 Task: Add the task  Implement a new cloud-based environmental management system for a company to the section Incident Response Sprint in the project BitTech and add a Due Date to the respective task as 2023/08/13
Action: Mouse moved to (577, 431)
Screenshot: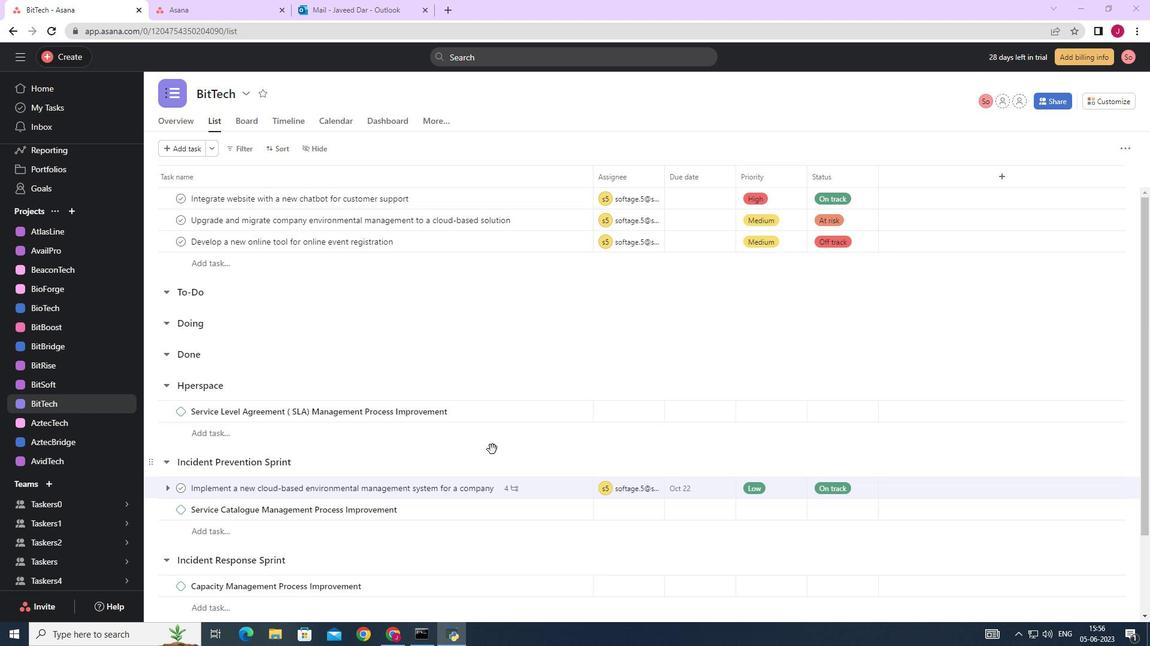 
Action: Mouse scrolled (577, 430) with delta (0, 0)
Screenshot: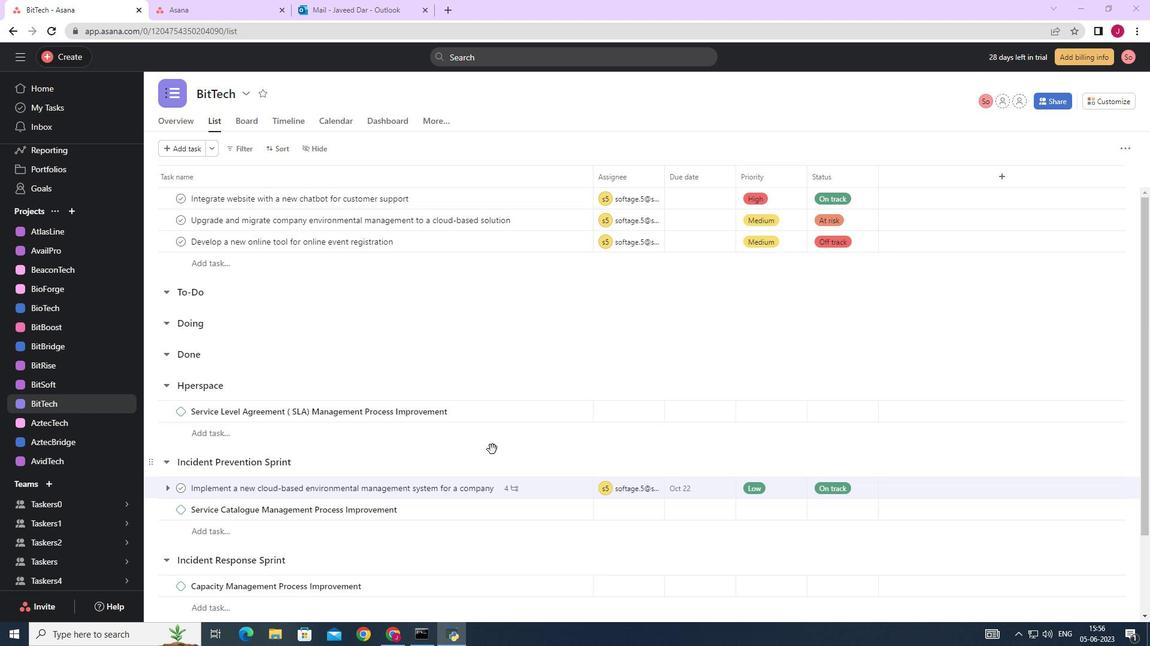 
Action: Mouse moved to (594, 429)
Screenshot: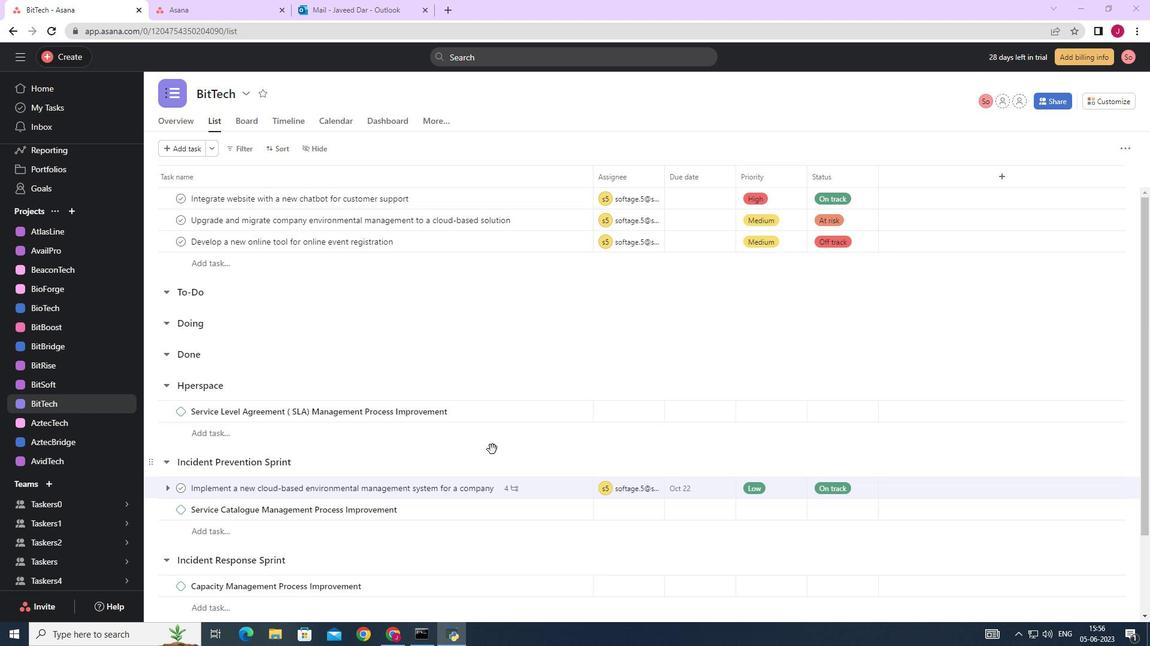 
Action: Mouse scrolled (594, 428) with delta (0, 0)
Screenshot: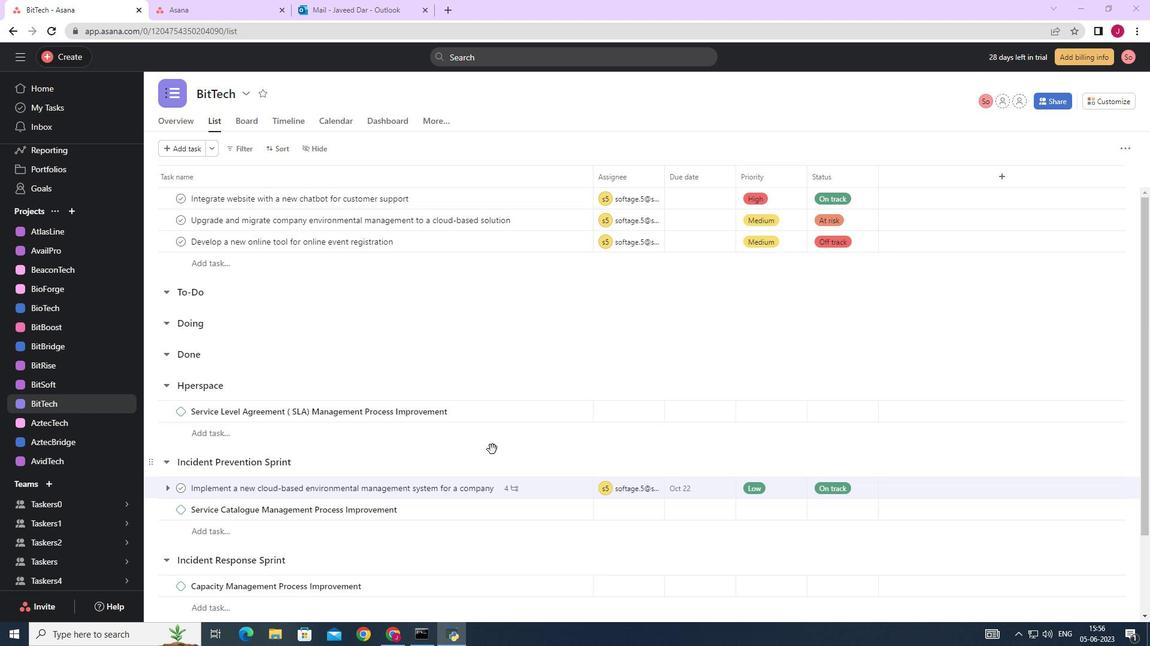
Action: Mouse moved to (600, 429)
Screenshot: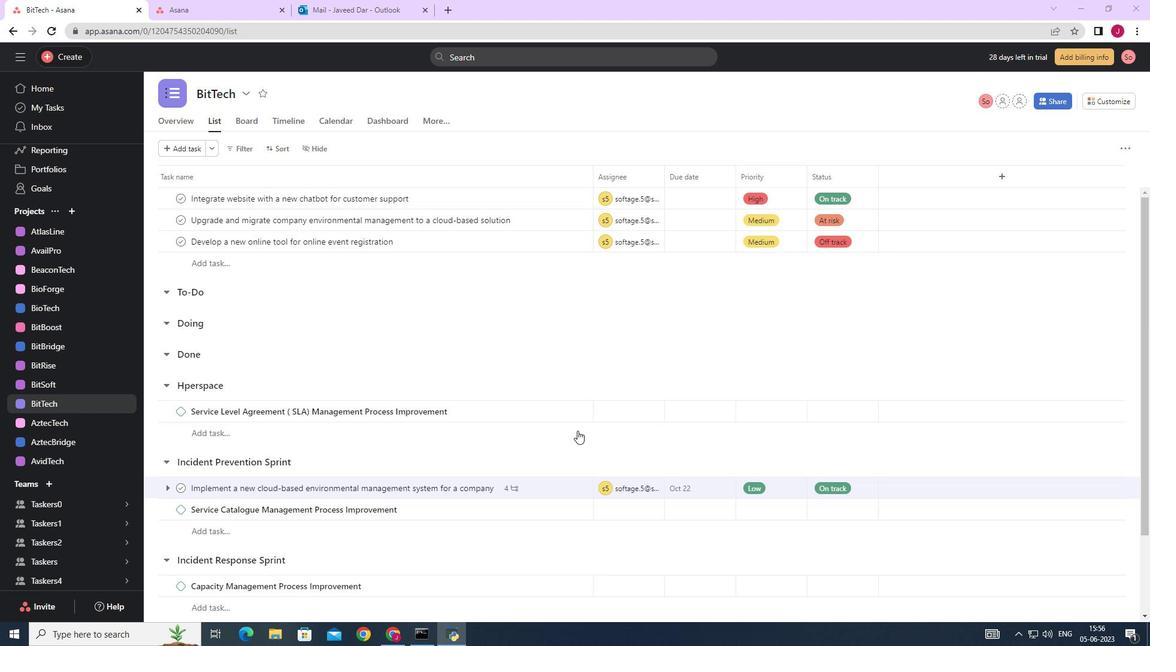 
Action: Mouse scrolled (598, 428) with delta (0, 0)
Screenshot: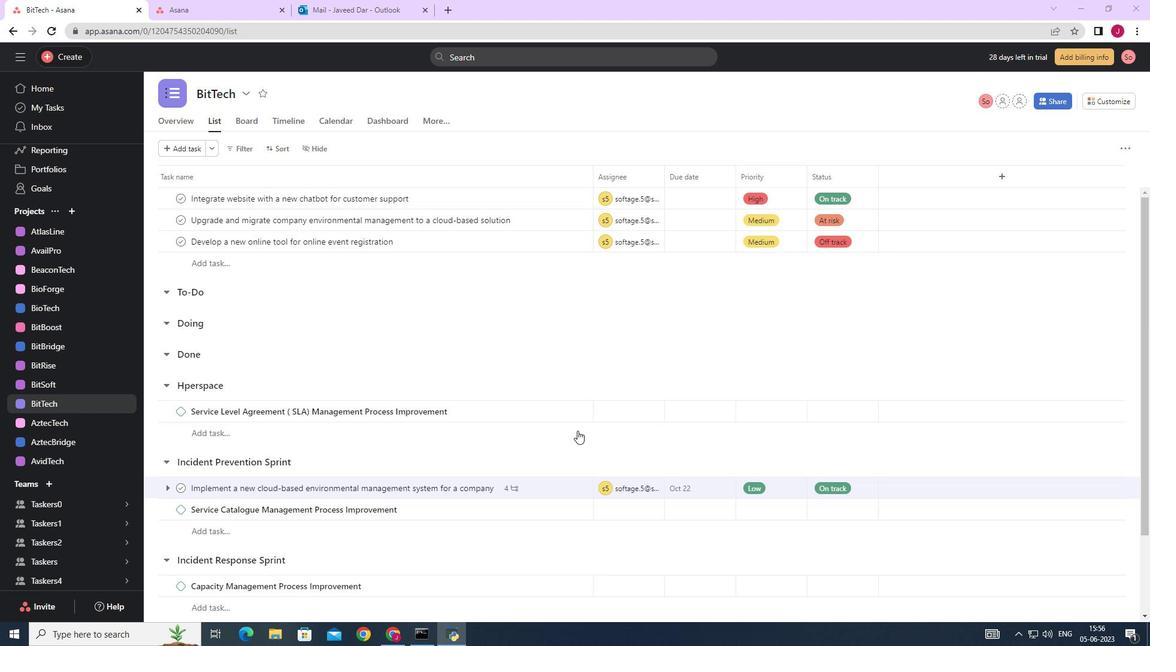 
Action: Mouse moved to (600, 429)
Screenshot: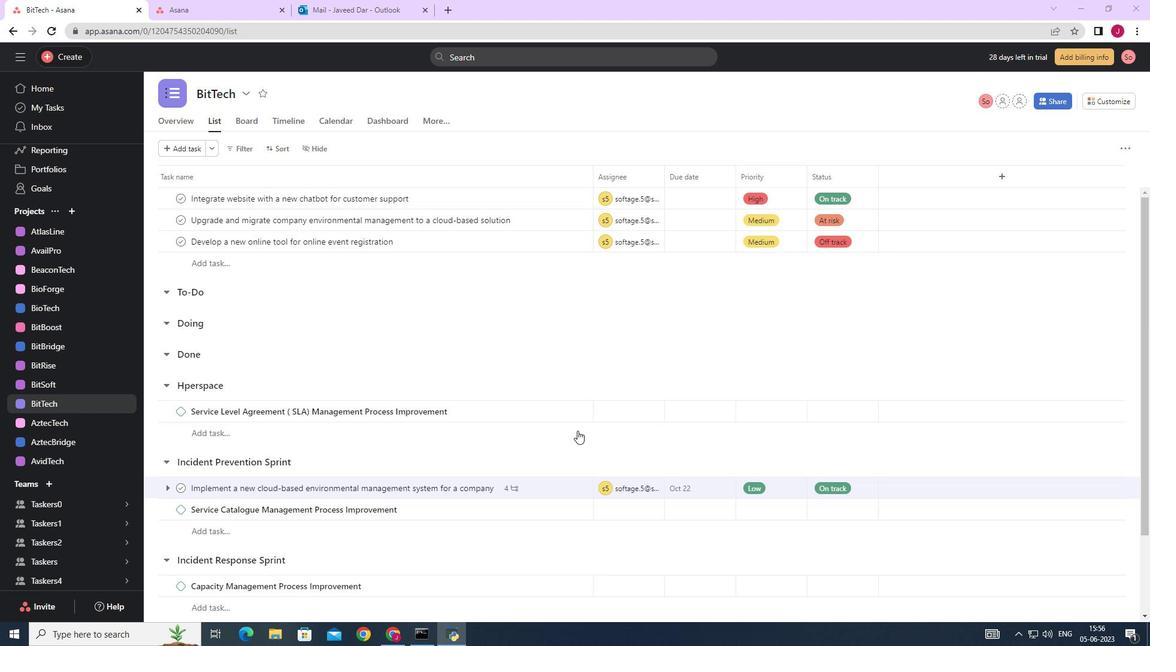 
Action: Mouse scrolled (600, 428) with delta (0, 0)
Screenshot: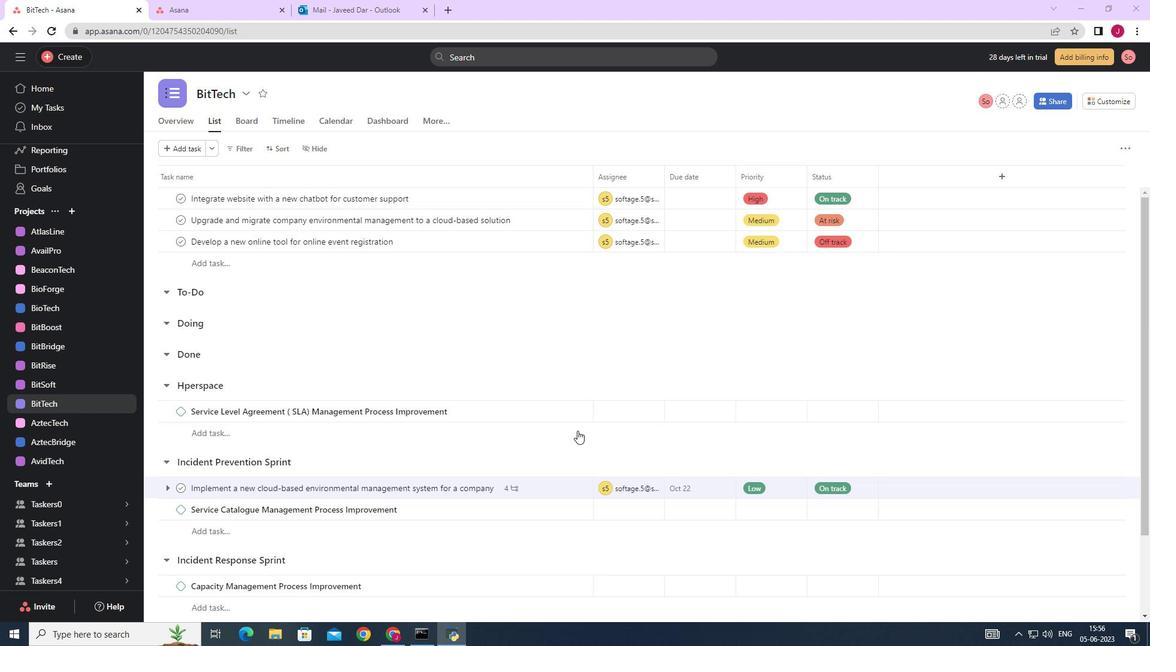 
Action: Mouse moved to (603, 428)
Screenshot: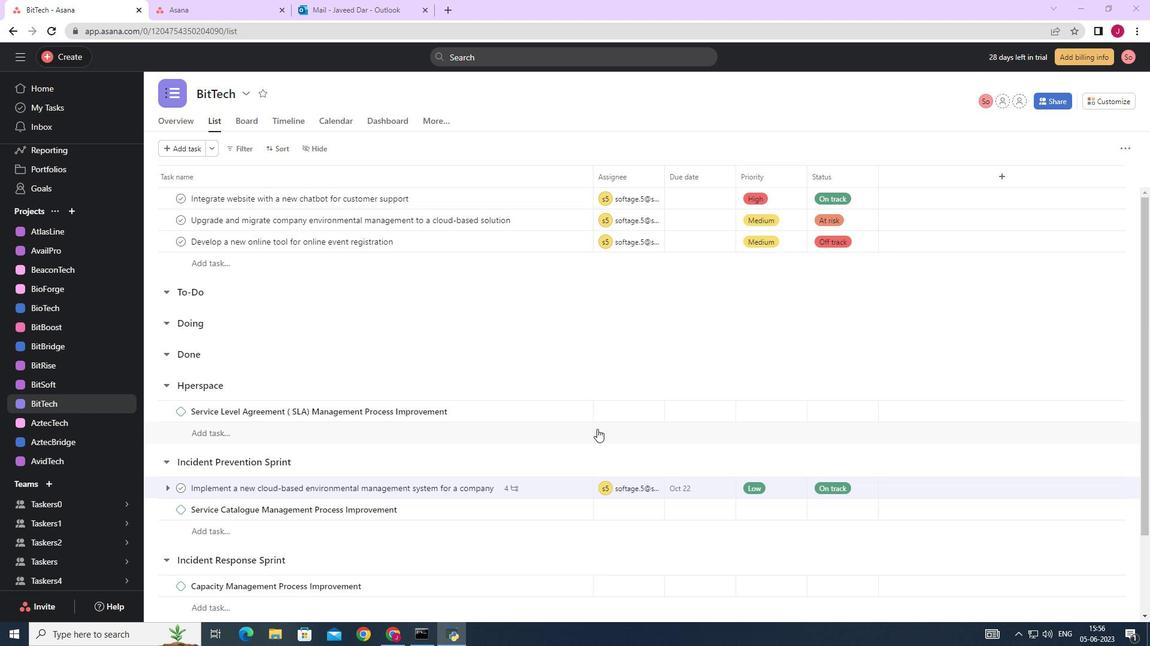 
Action: Mouse scrolled (600, 428) with delta (0, 0)
Screenshot: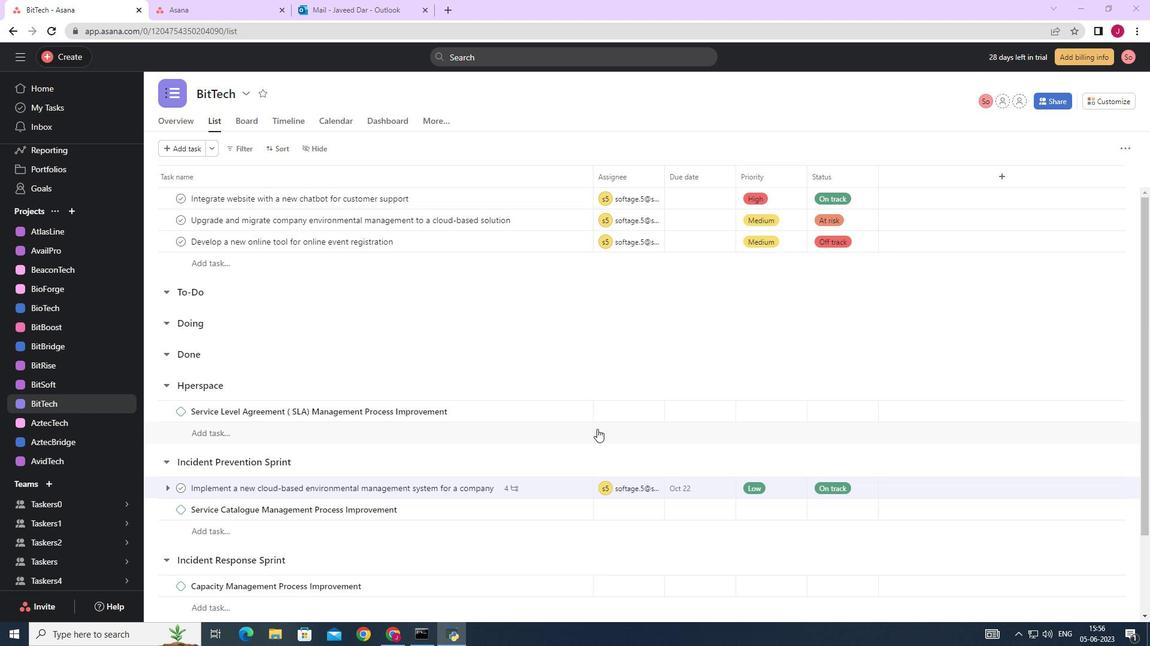 
Action: Mouse moved to (561, 388)
Screenshot: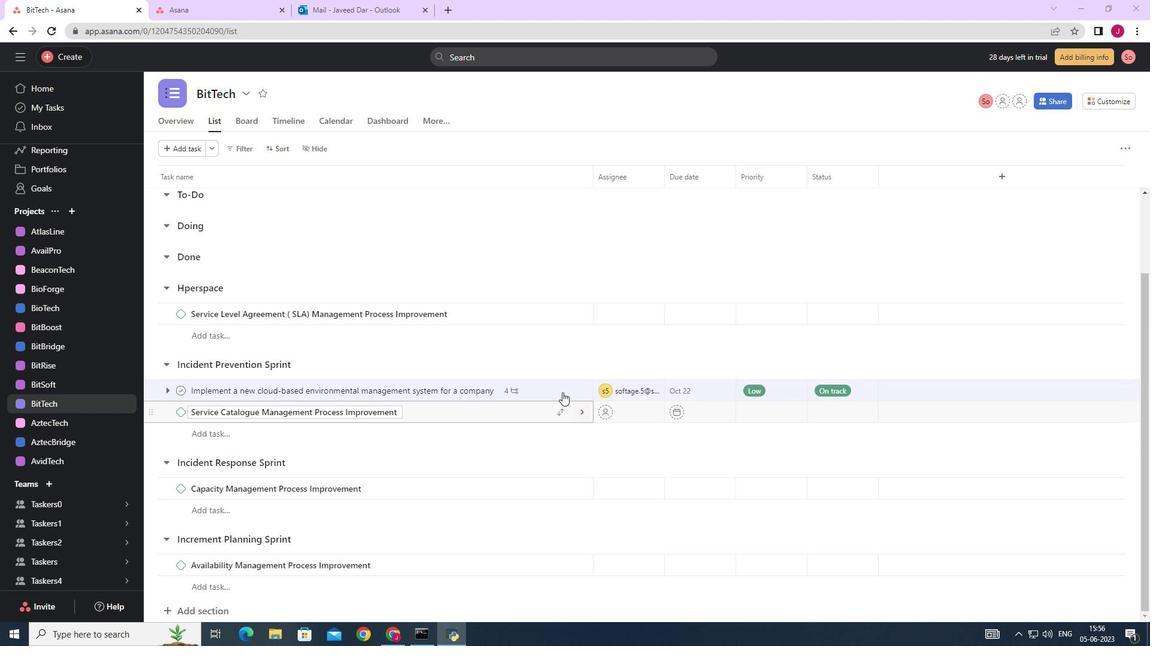 
Action: Mouse pressed left at (561, 388)
Screenshot: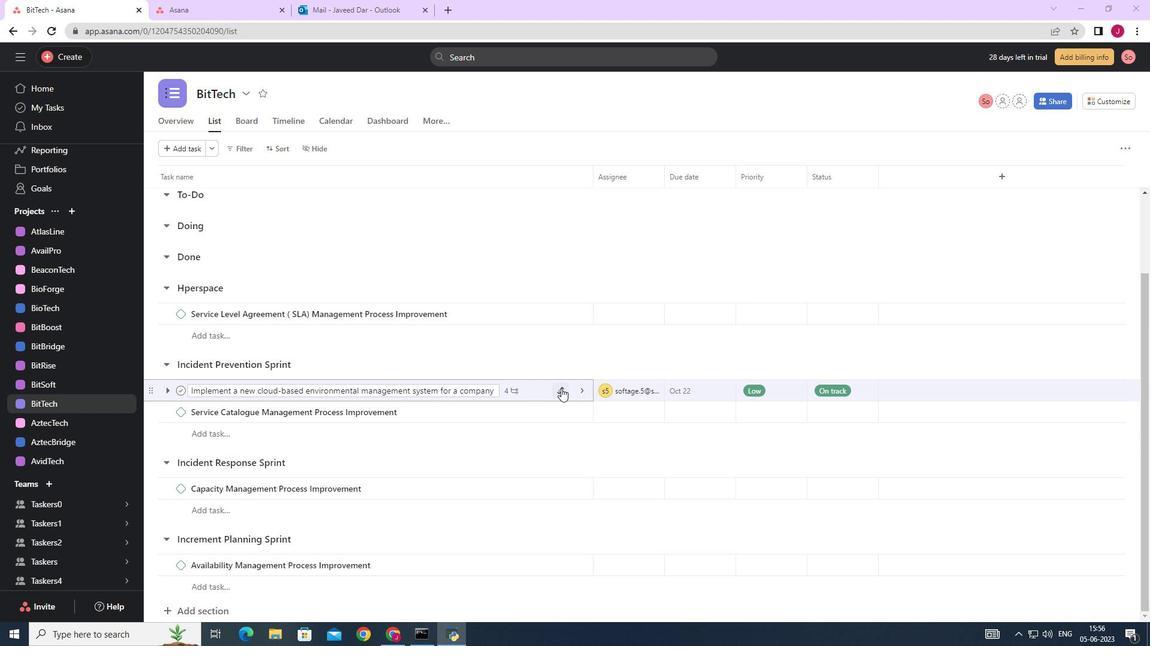 
Action: Mouse moved to (496, 569)
Screenshot: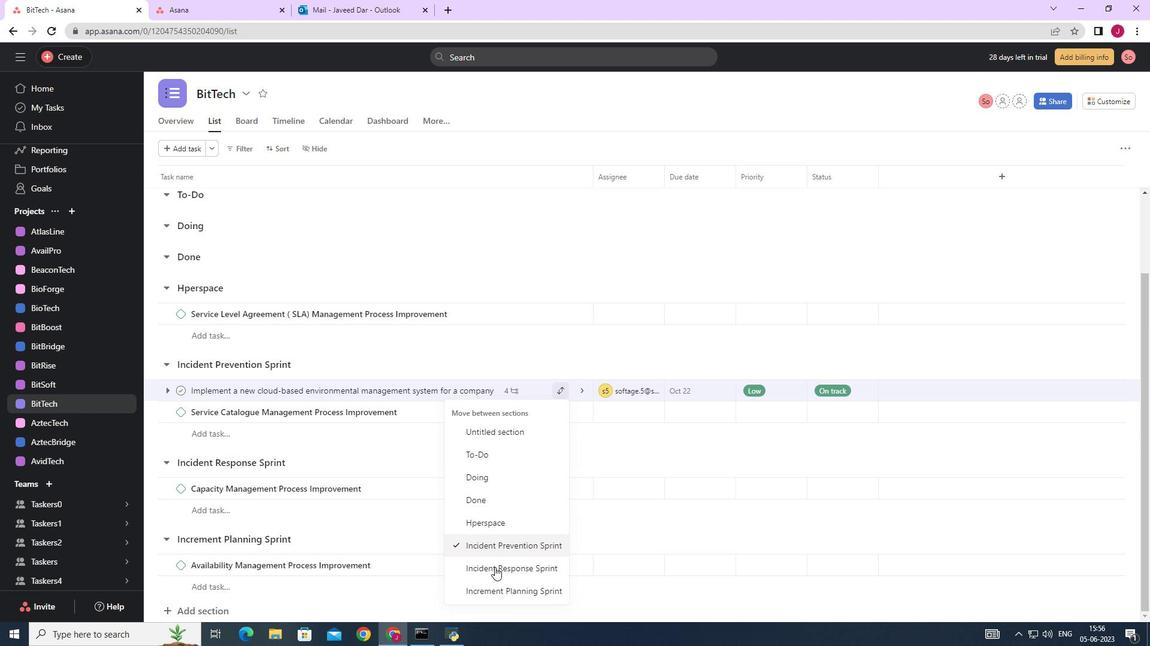 
Action: Mouse pressed left at (496, 569)
Screenshot: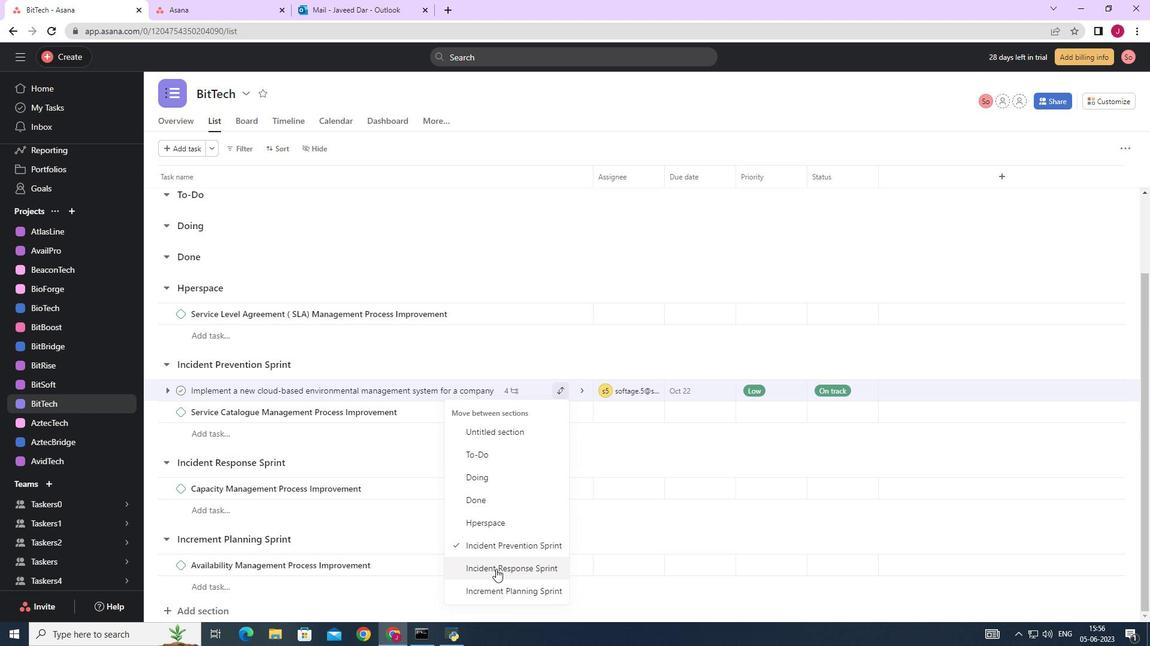 
Action: Mouse moved to (906, 619)
Screenshot: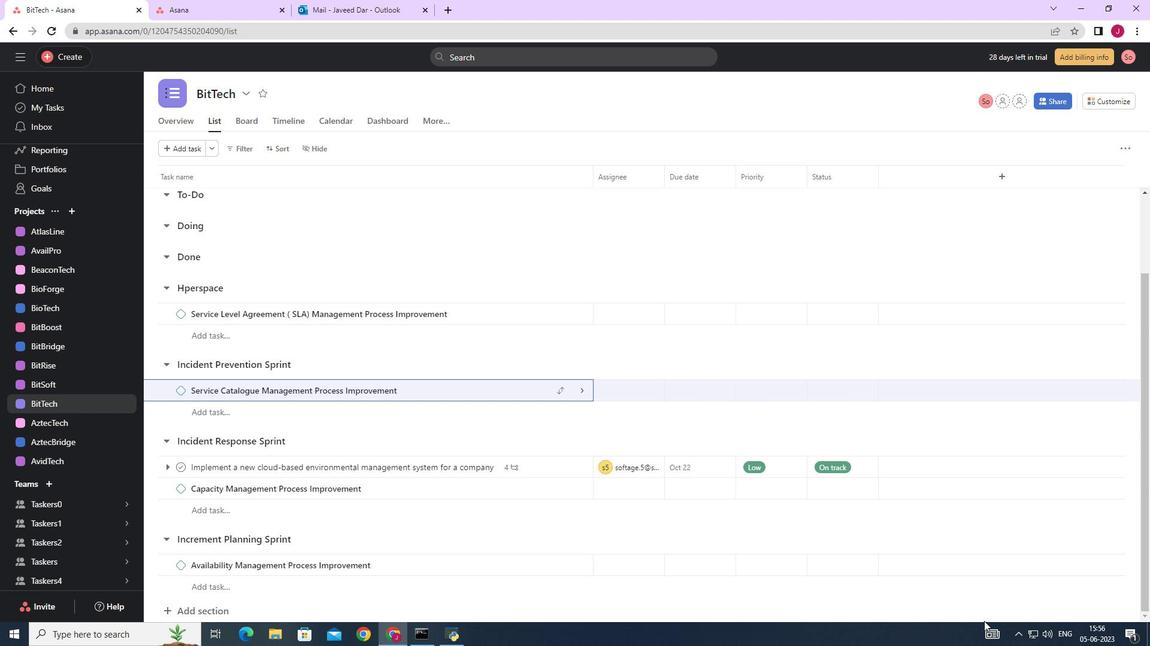
Action: Mouse scrolled (906, 618) with delta (0, 0)
Screenshot: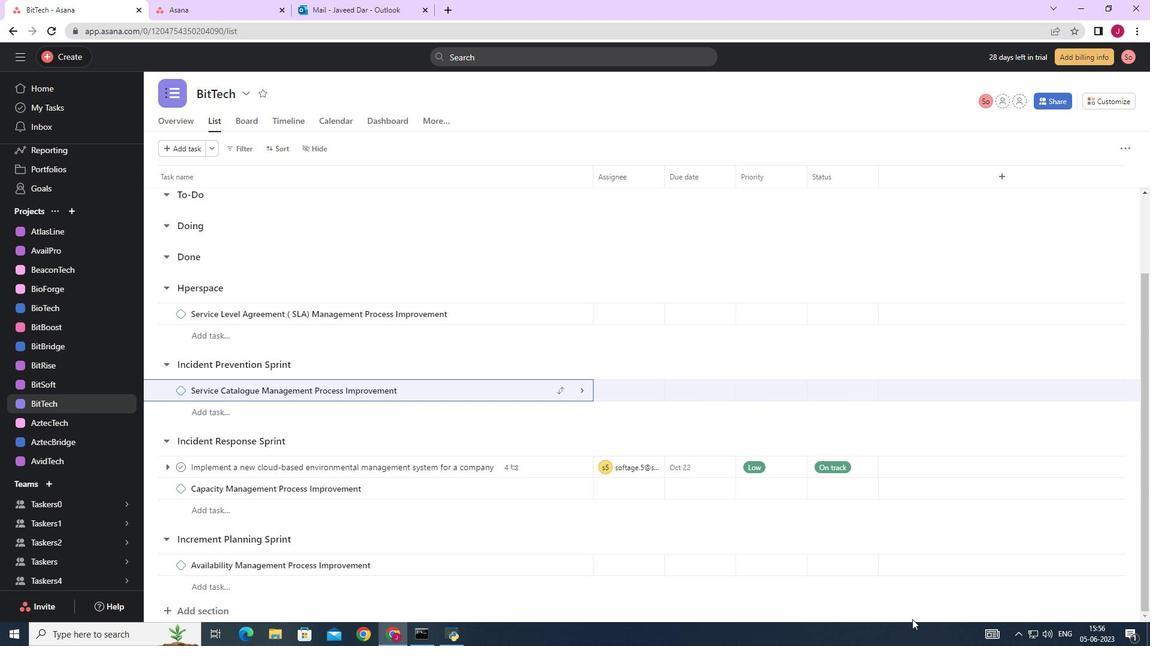 
Action: Mouse scrolled (906, 618) with delta (0, 0)
Screenshot: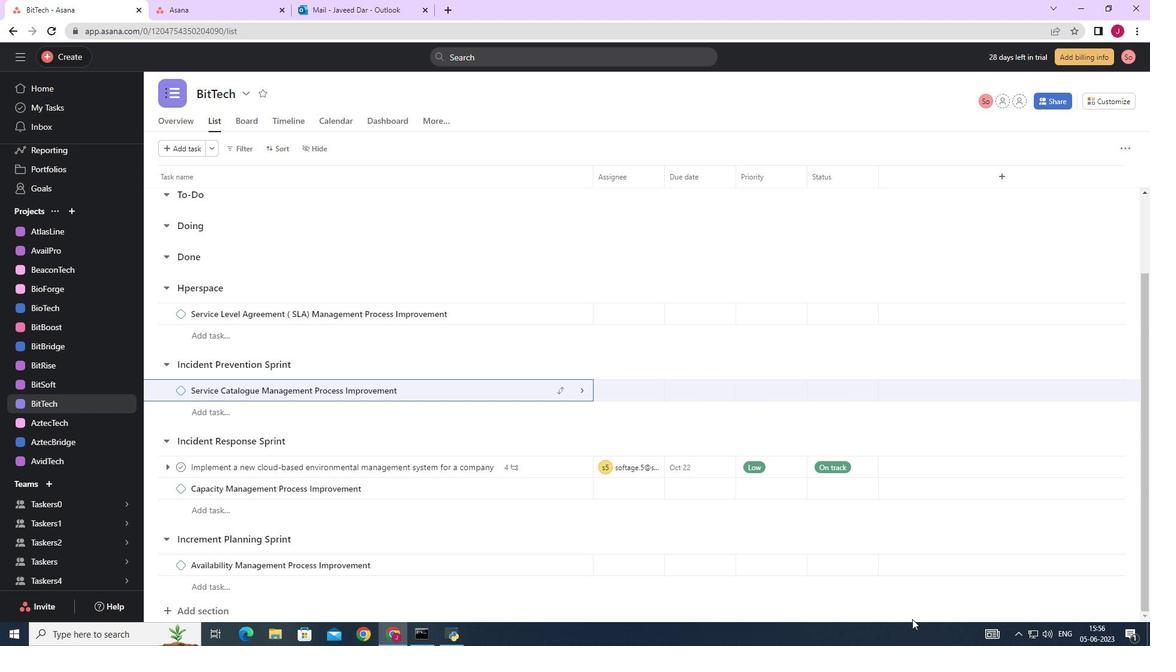 
Action: Mouse scrolled (906, 618) with delta (0, 0)
Screenshot: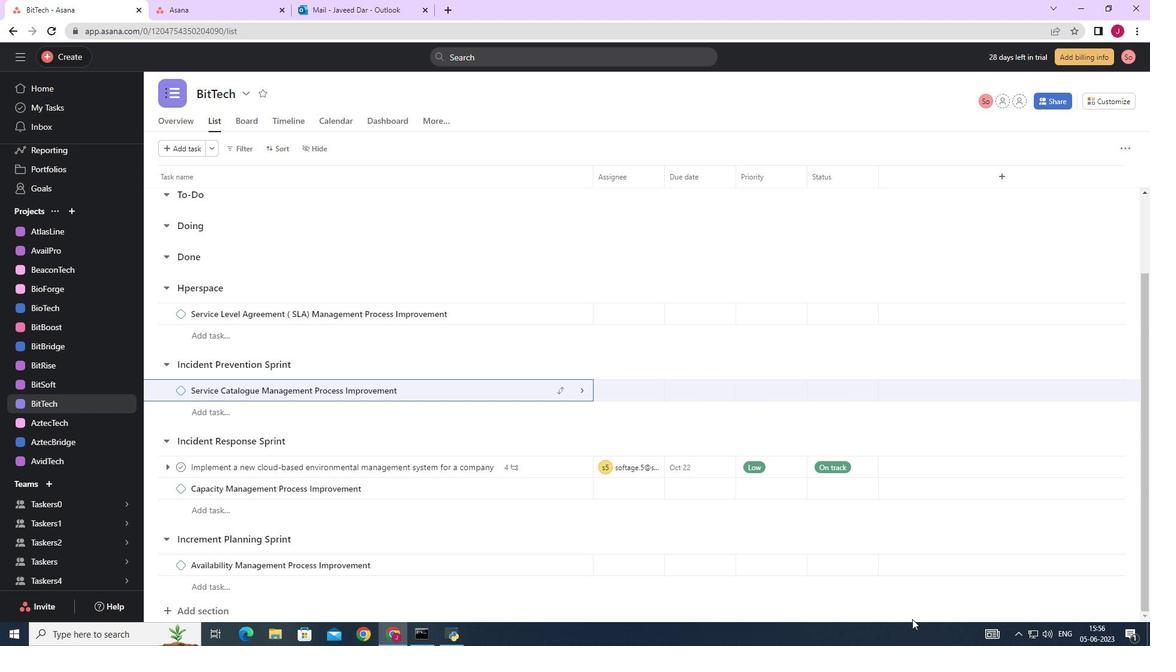 
Action: Mouse scrolled (906, 618) with delta (0, 0)
Screenshot: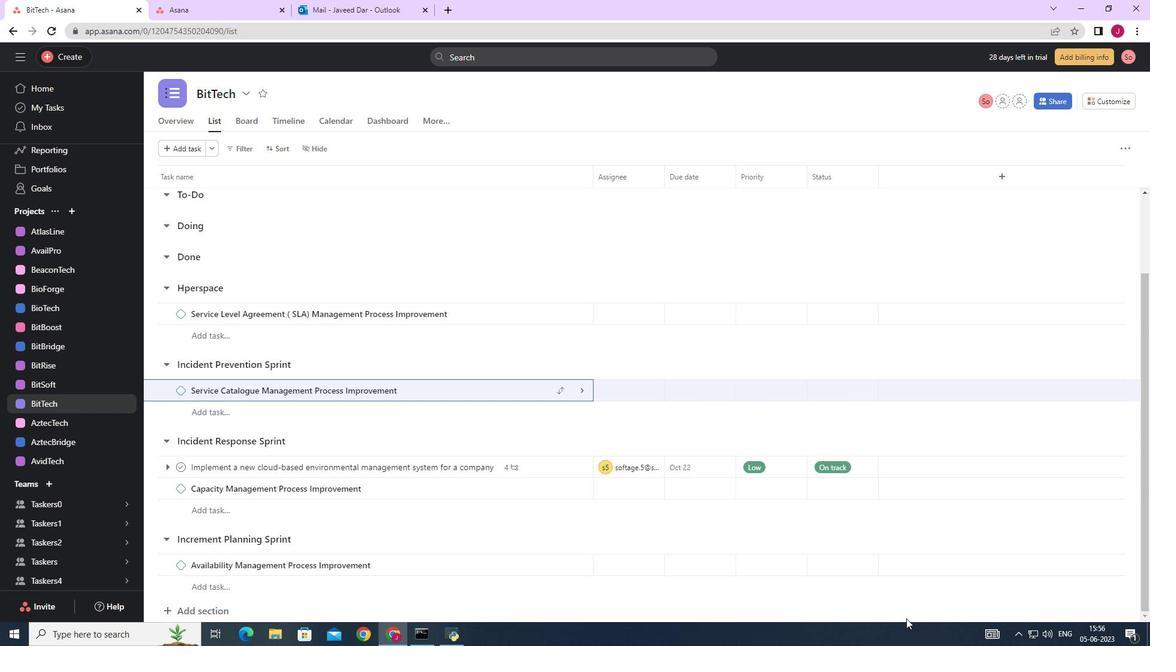 
Action: Mouse scrolled (906, 618) with delta (0, 0)
Screenshot: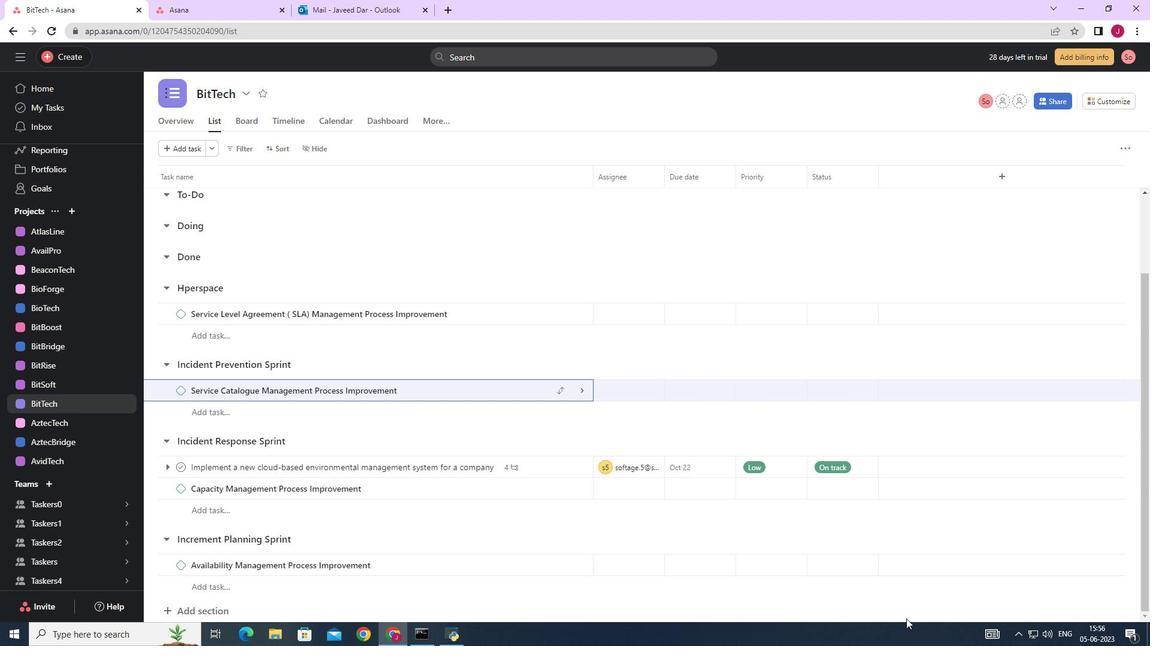 
Action: Mouse moved to (894, 611)
Screenshot: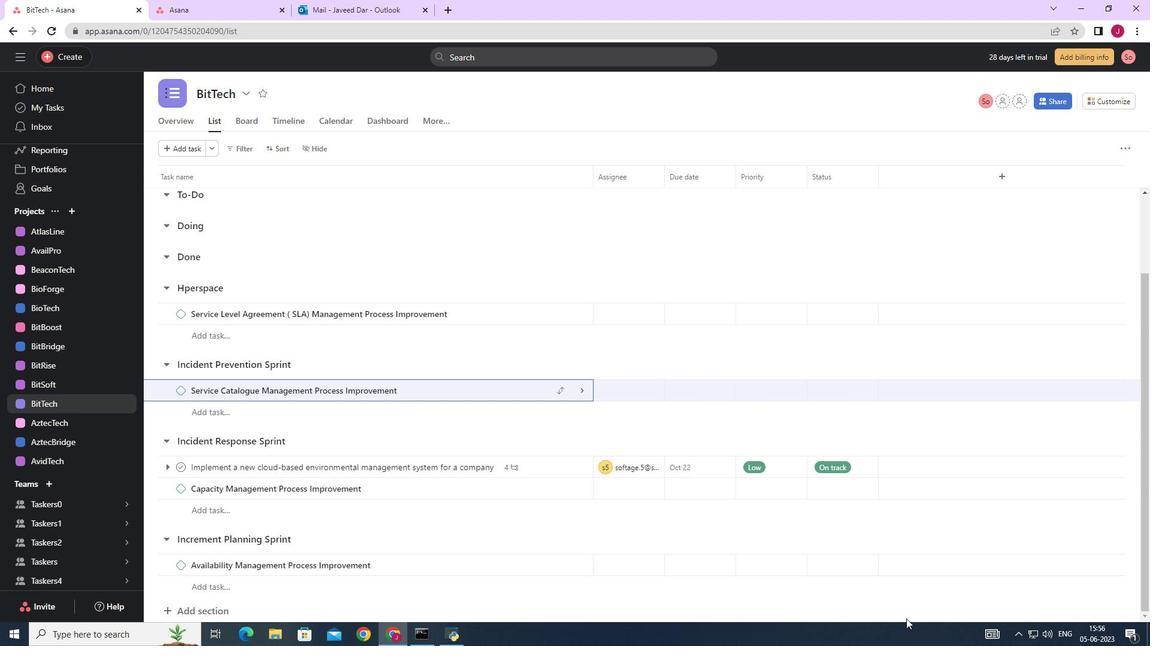 
Action: Mouse scrolled (900, 614) with delta (0, 0)
Screenshot: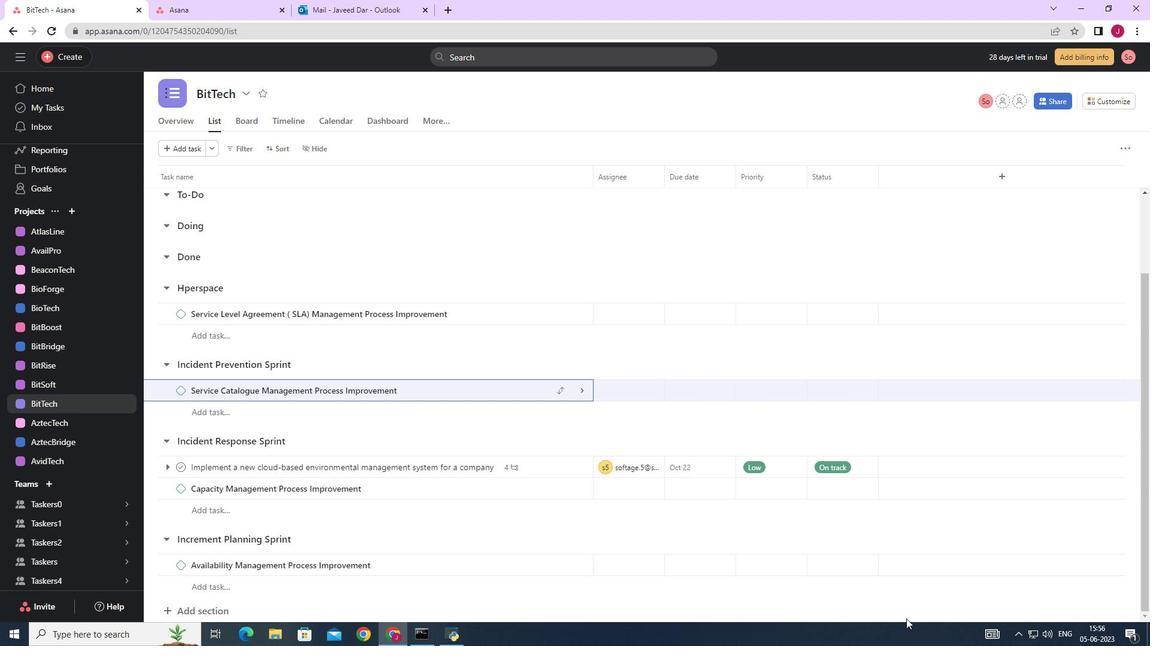 
Action: Mouse moved to (756, 454)
Screenshot: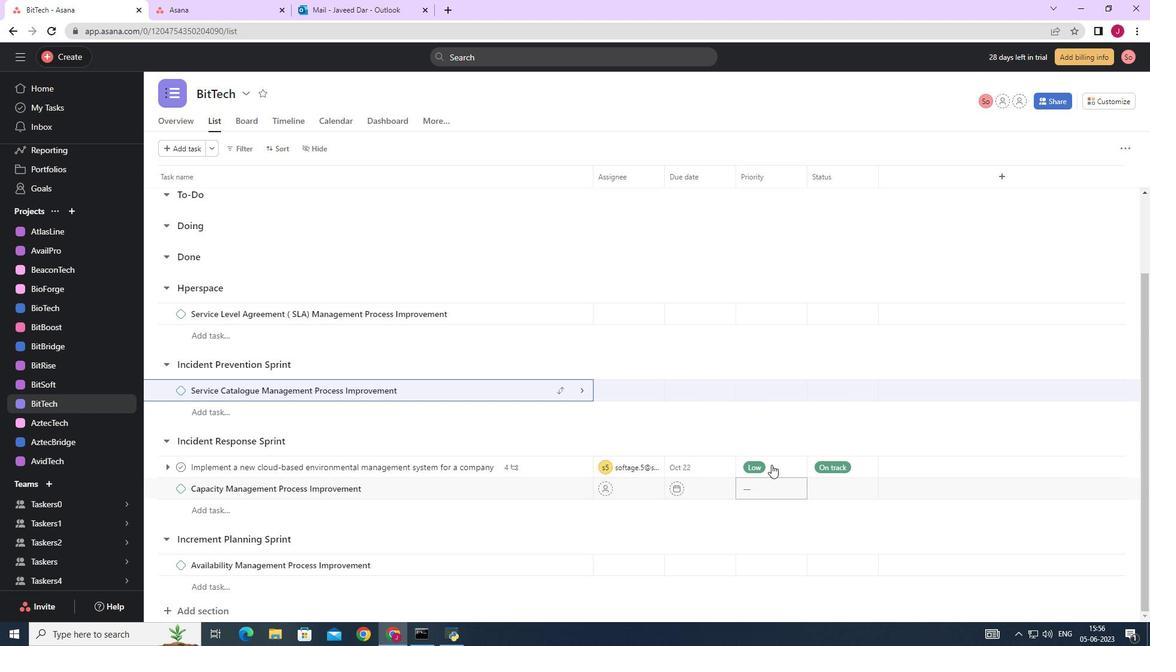 
Action: Mouse scrolled (756, 453) with delta (0, 0)
Screenshot: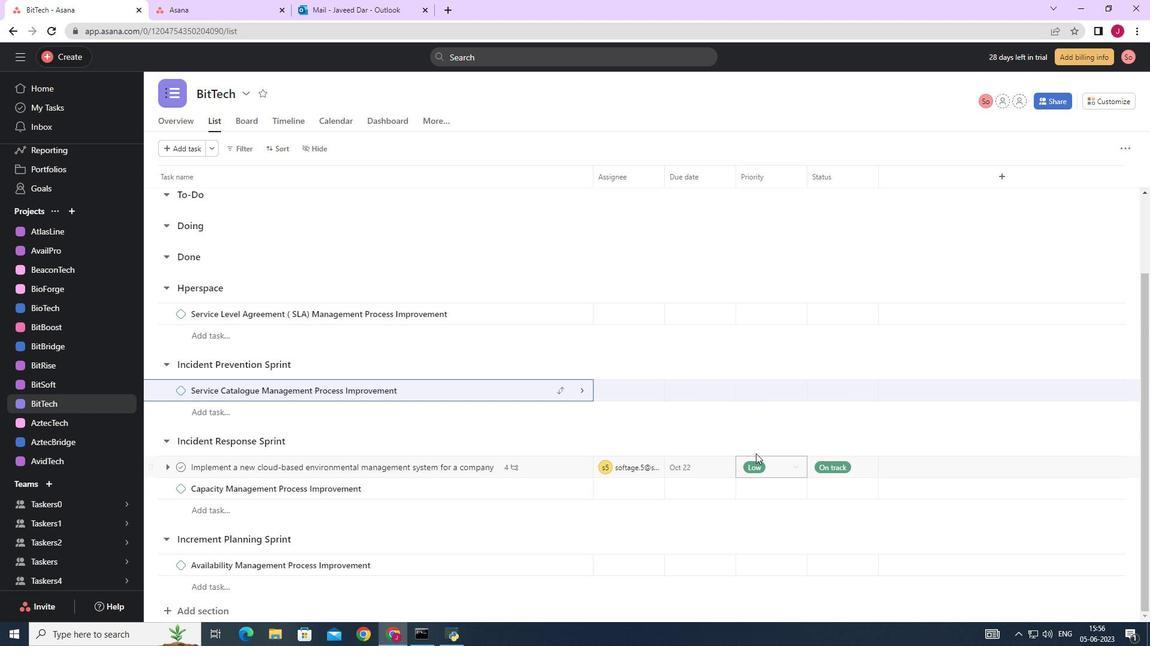 
Action: Mouse scrolled (756, 453) with delta (0, 0)
Screenshot: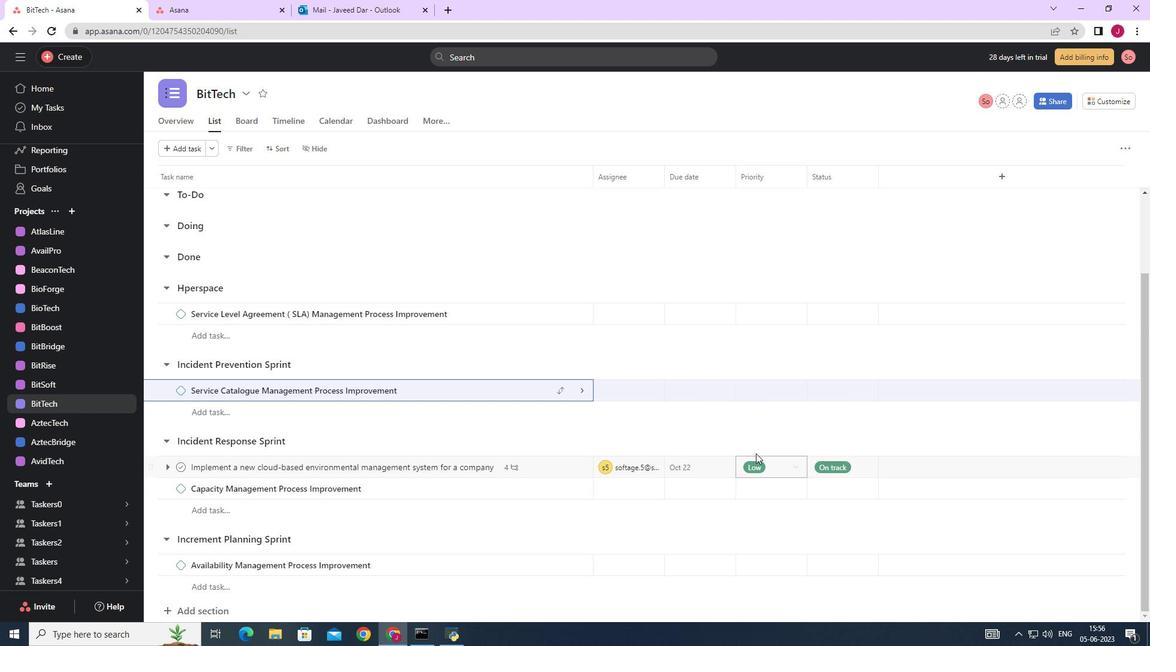 
Action: Mouse scrolled (756, 453) with delta (0, 0)
Screenshot: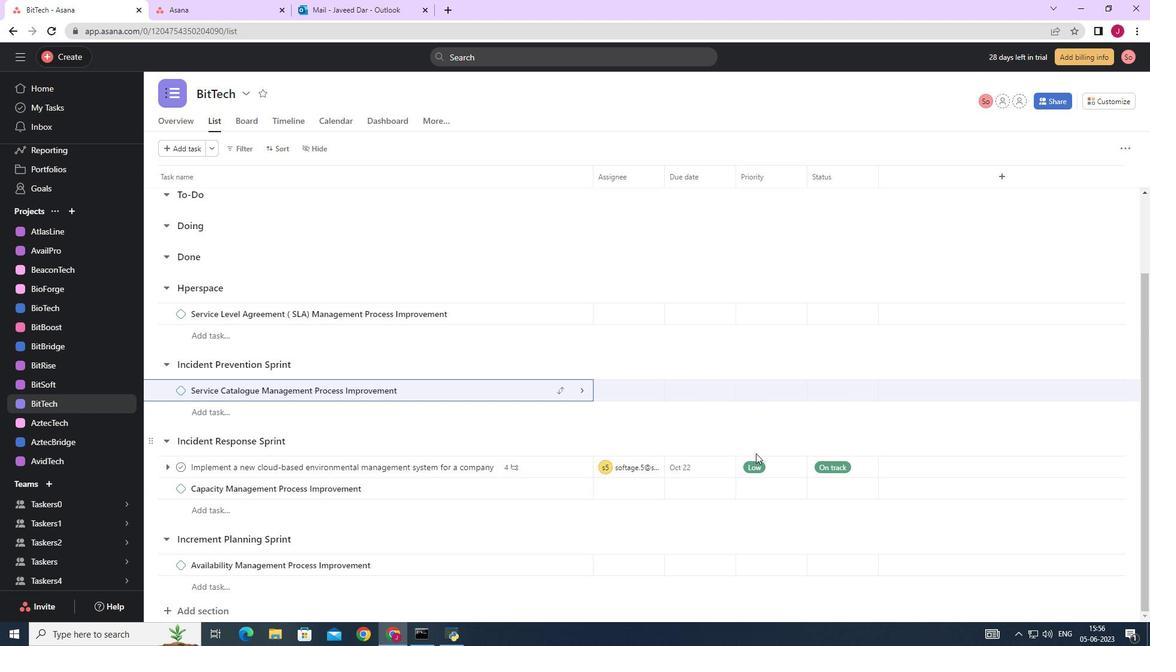 
Action: Mouse scrolled (756, 453) with delta (0, 0)
Screenshot: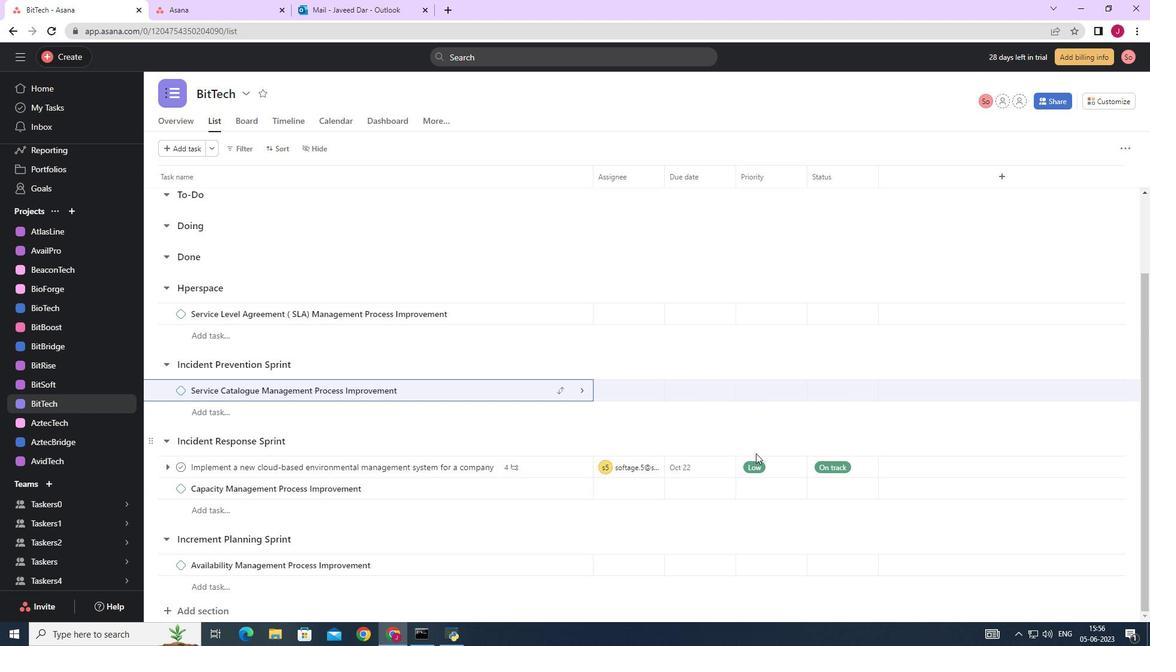 
Action: Mouse moved to (726, 463)
Screenshot: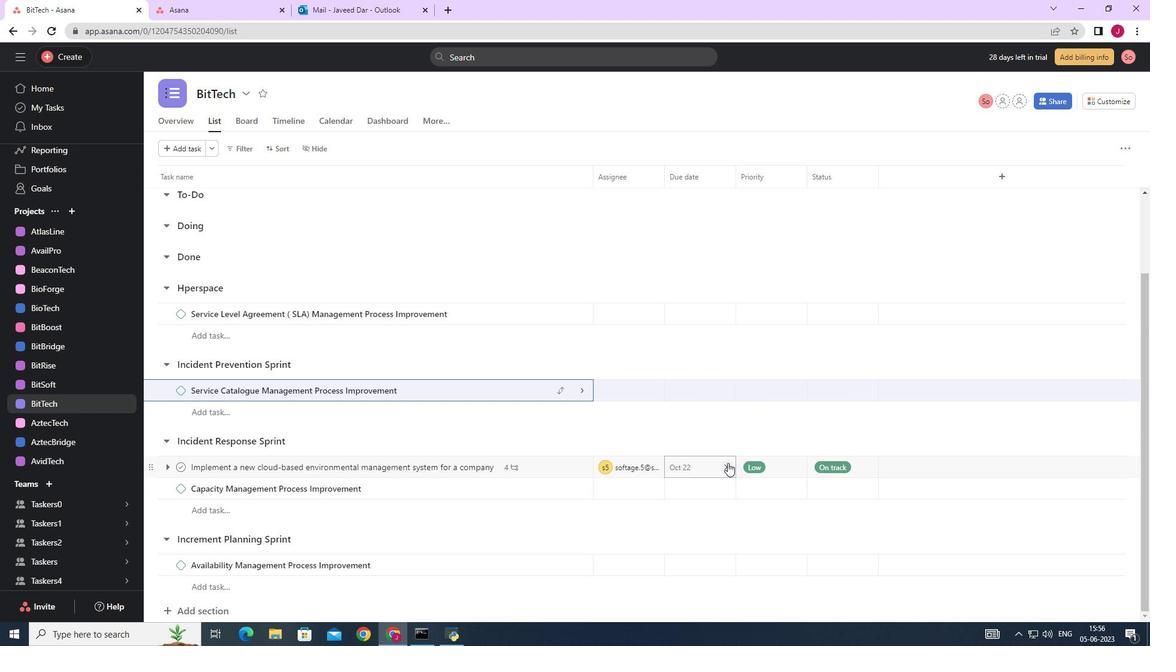 
Action: Mouse pressed left at (726, 463)
Screenshot: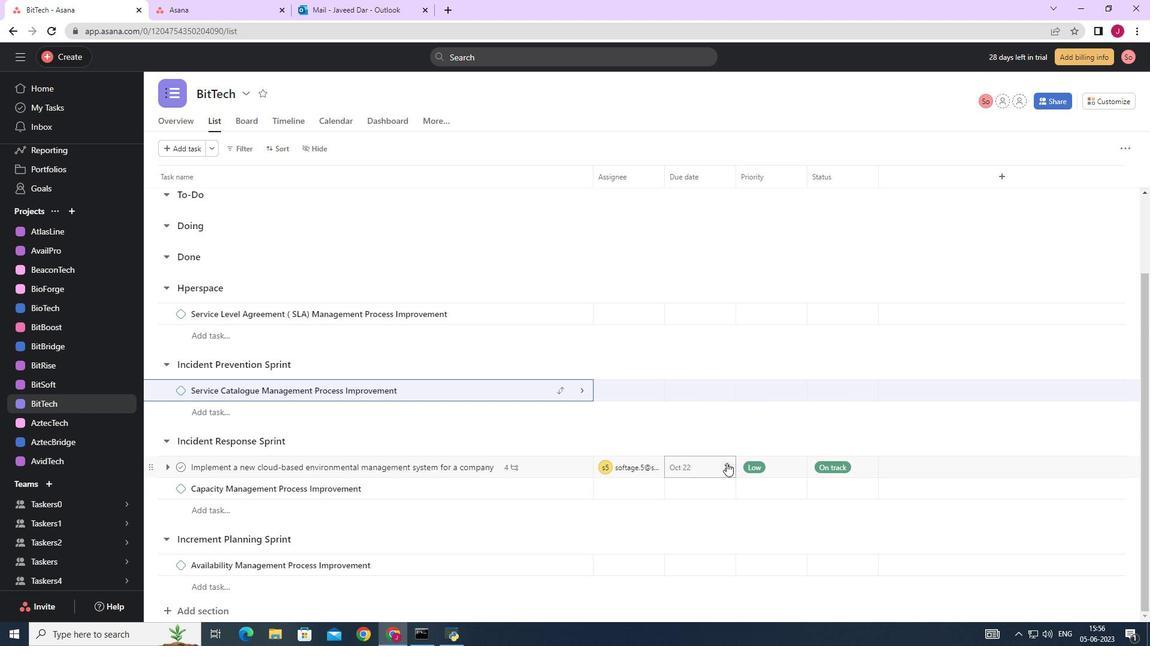 
Action: Mouse moved to (708, 472)
Screenshot: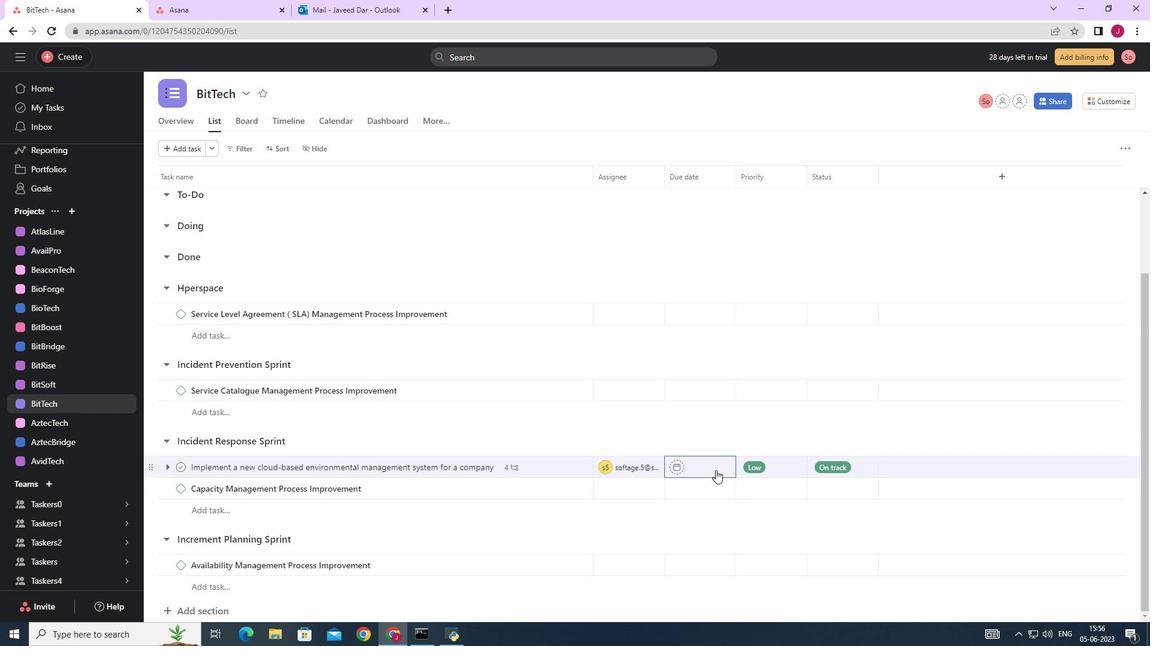 
Action: Mouse pressed left at (708, 472)
Screenshot: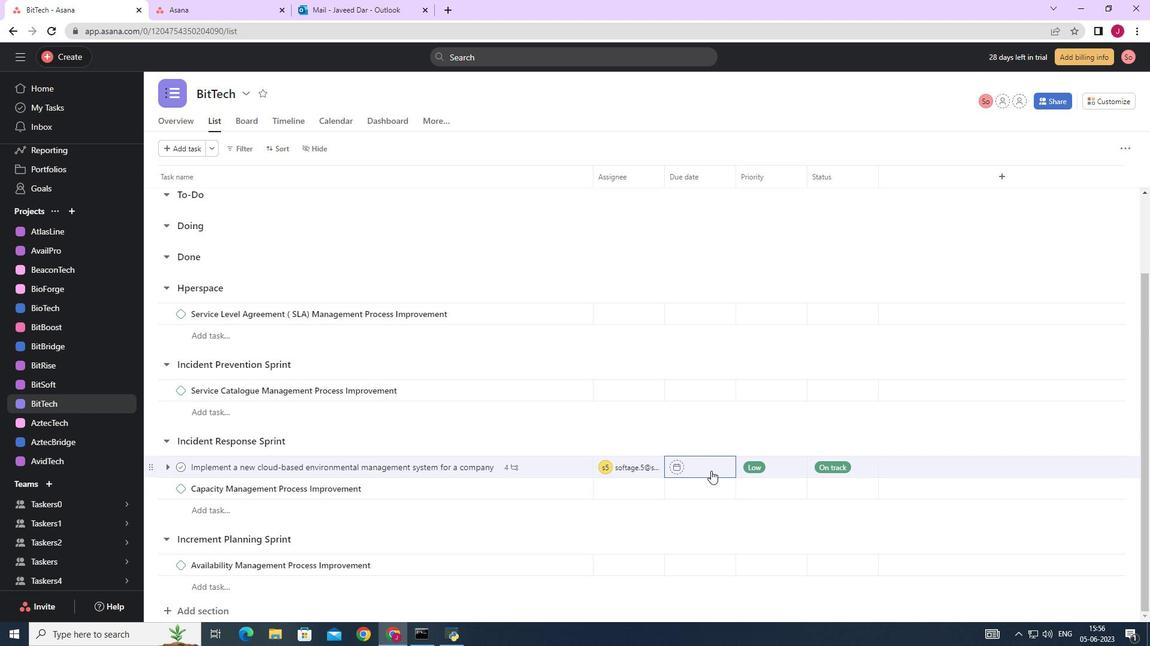 
Action: Mouse moved to (823, 275)
Screenshot: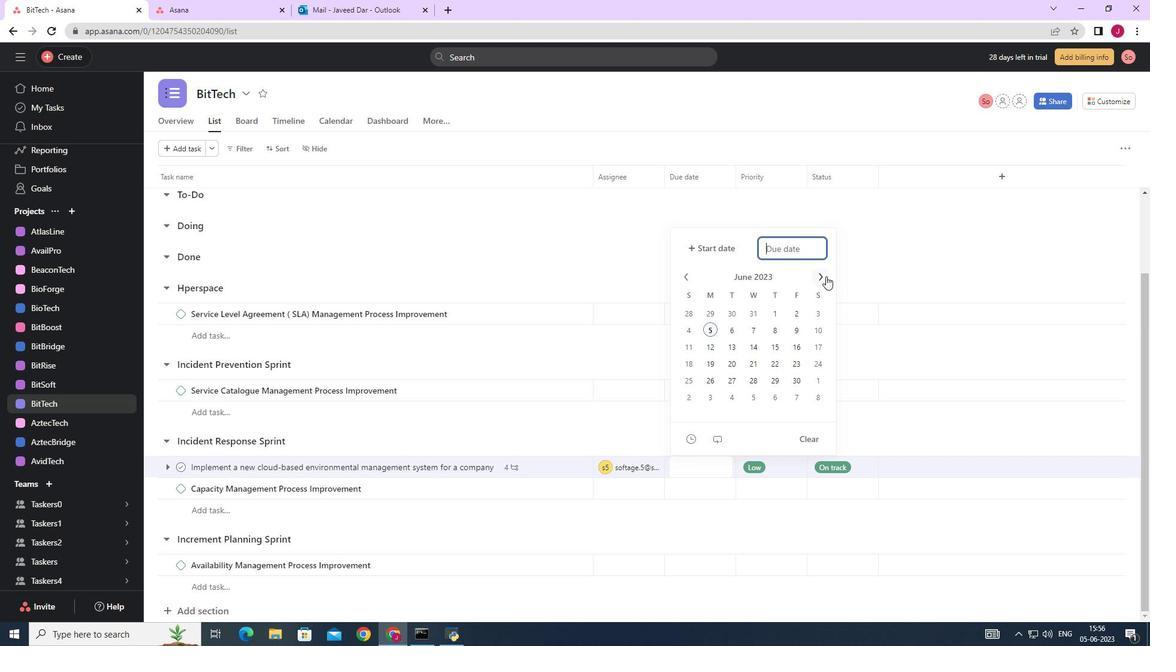 
Action: Mouse pressed left at (823, 275)
Screenshot: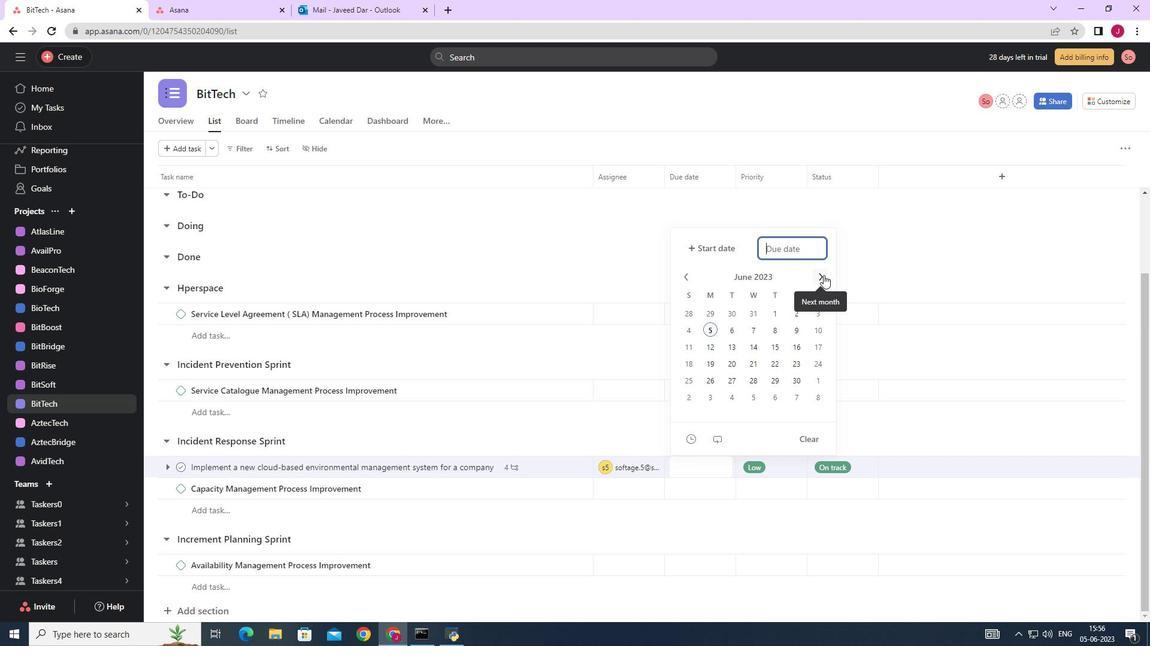 
Action: Mouse pressed left at (823, 275)
Screenshot: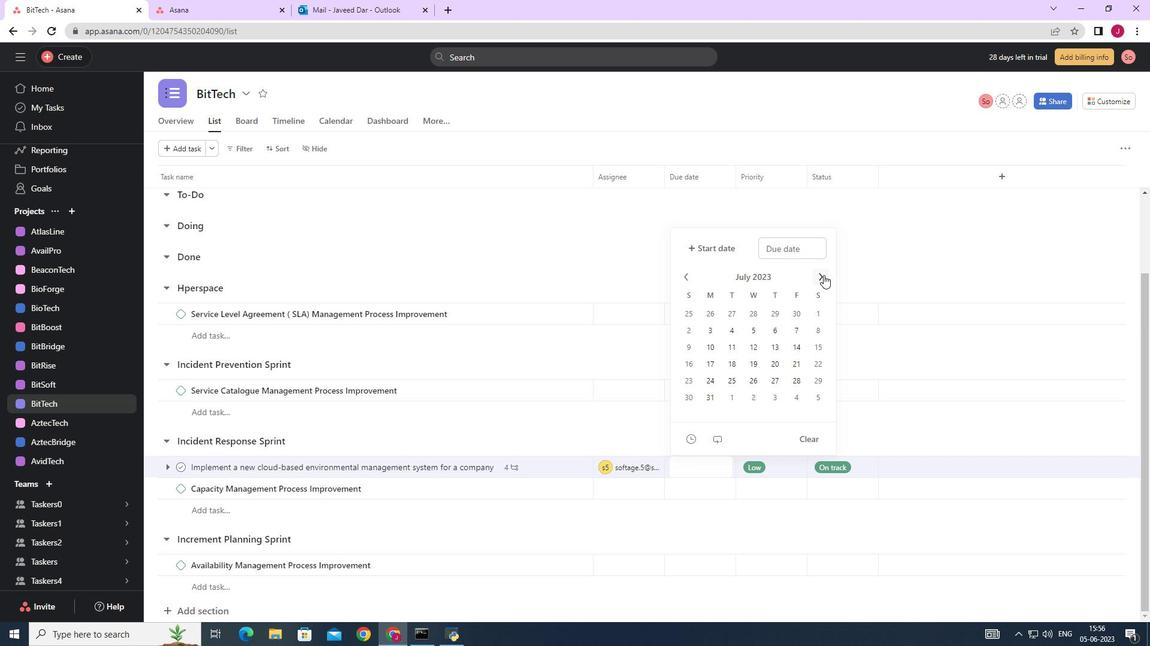 
Action: Mouse moved to (689, 344)
Screenshot: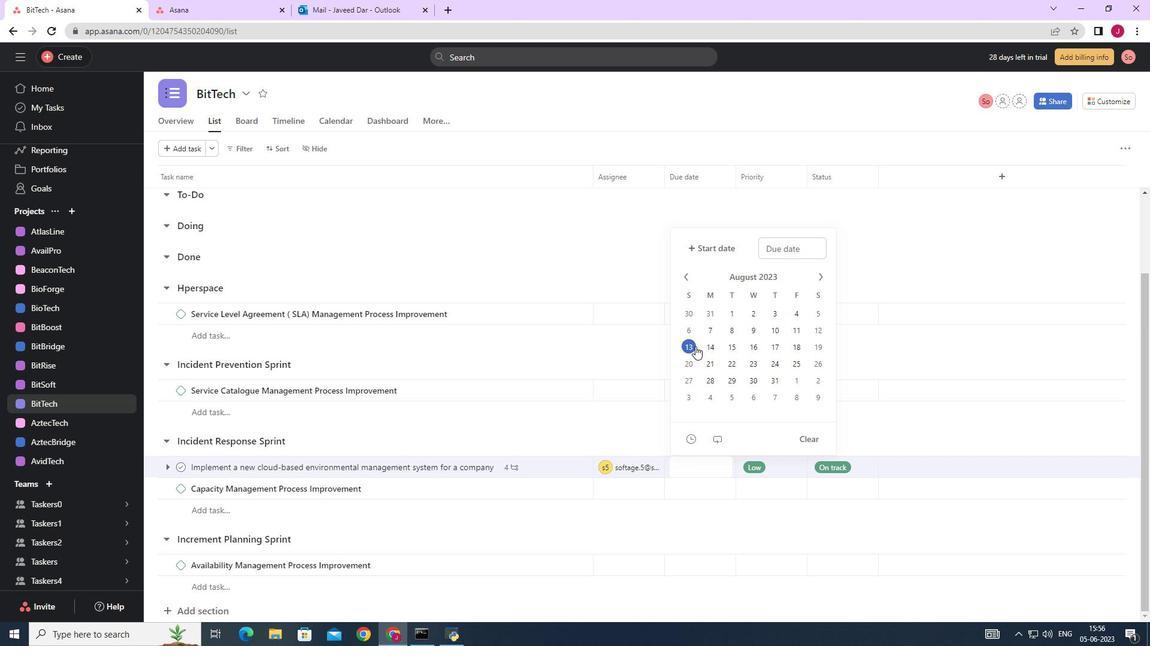 
Action: Mouse pressed left at (689, 344)
Screenshot: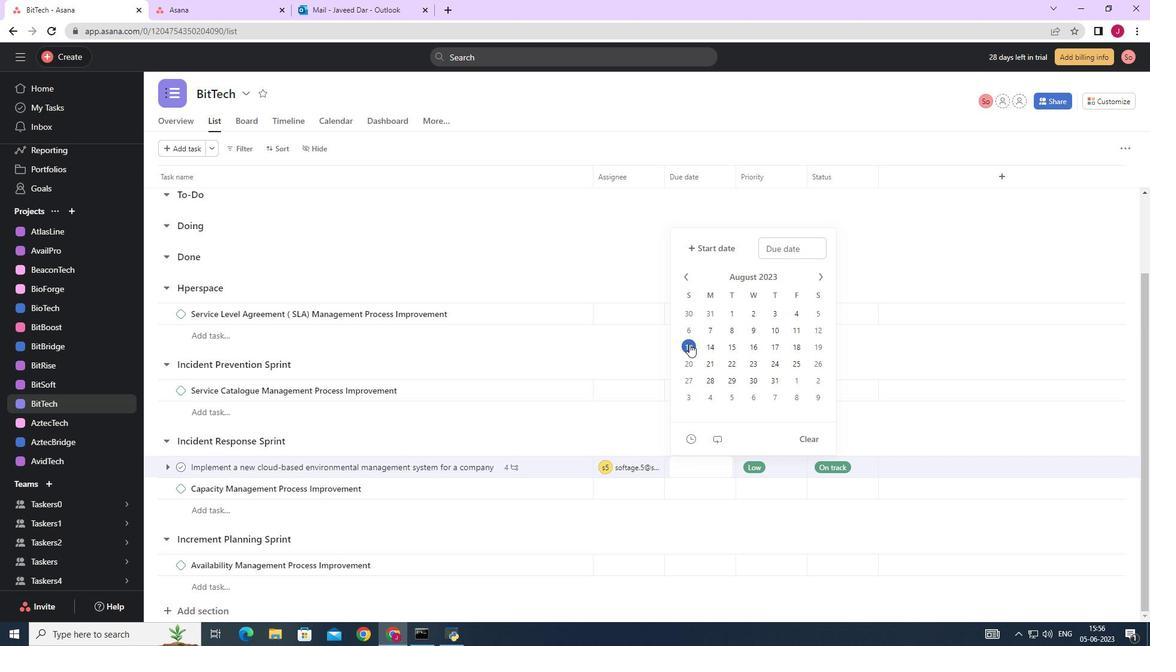 
Action: Mouse moved to (963, 225)
Screenshot: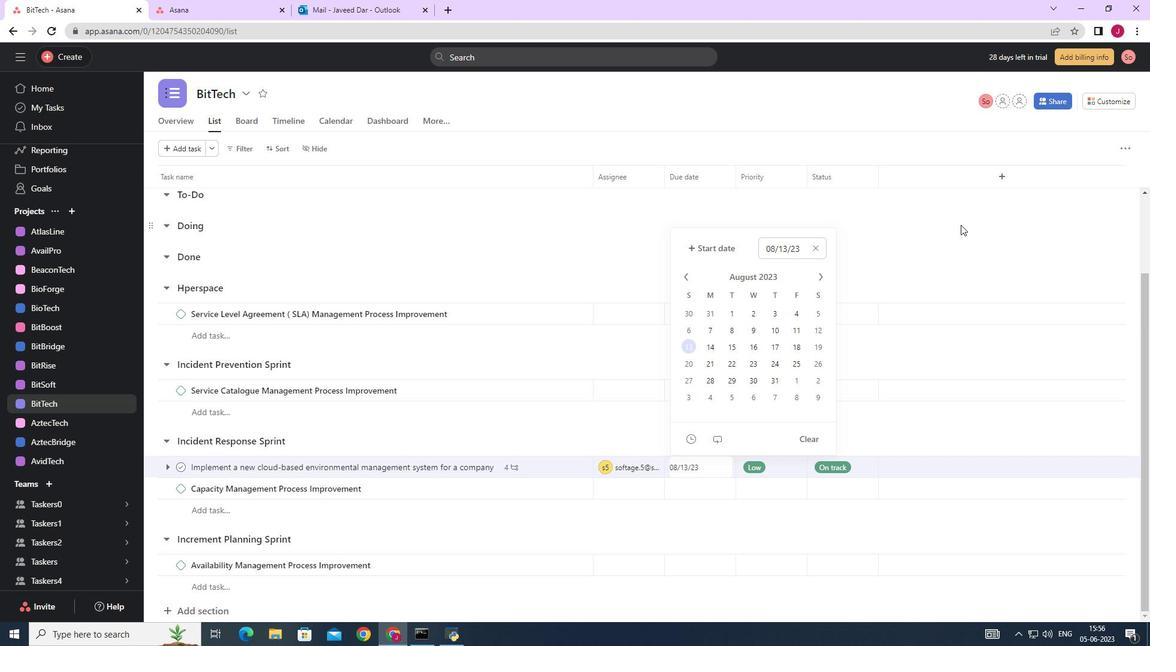 
Action: Mouse pressed left at (963, 225)
Screenshot: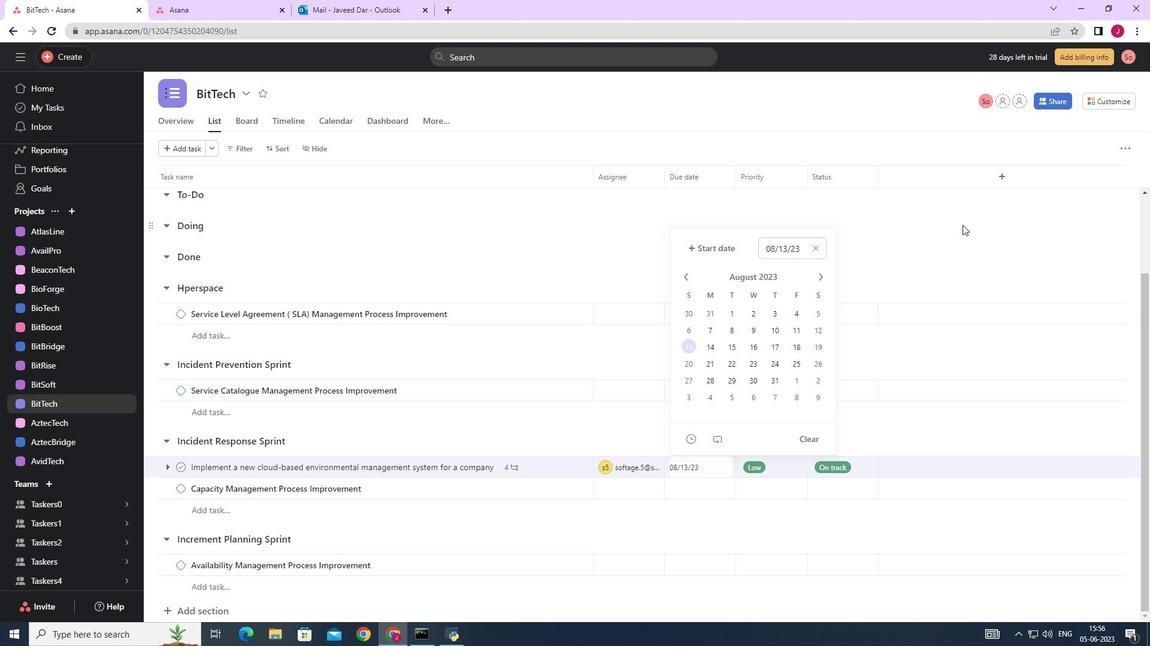 
Action: Mouse moved to (965, 225)
Screenshot: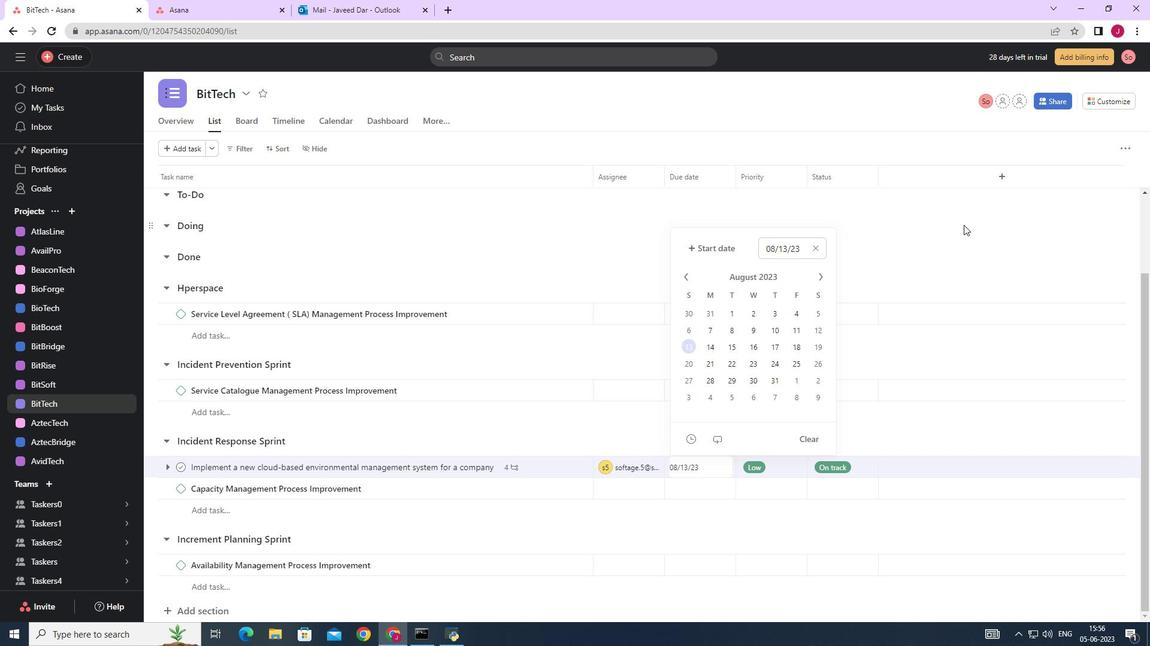 
